 Task: Change your phone number to "1+(256) 269-0950".
Action: Mouse moved to (49, 87)
Screenshot: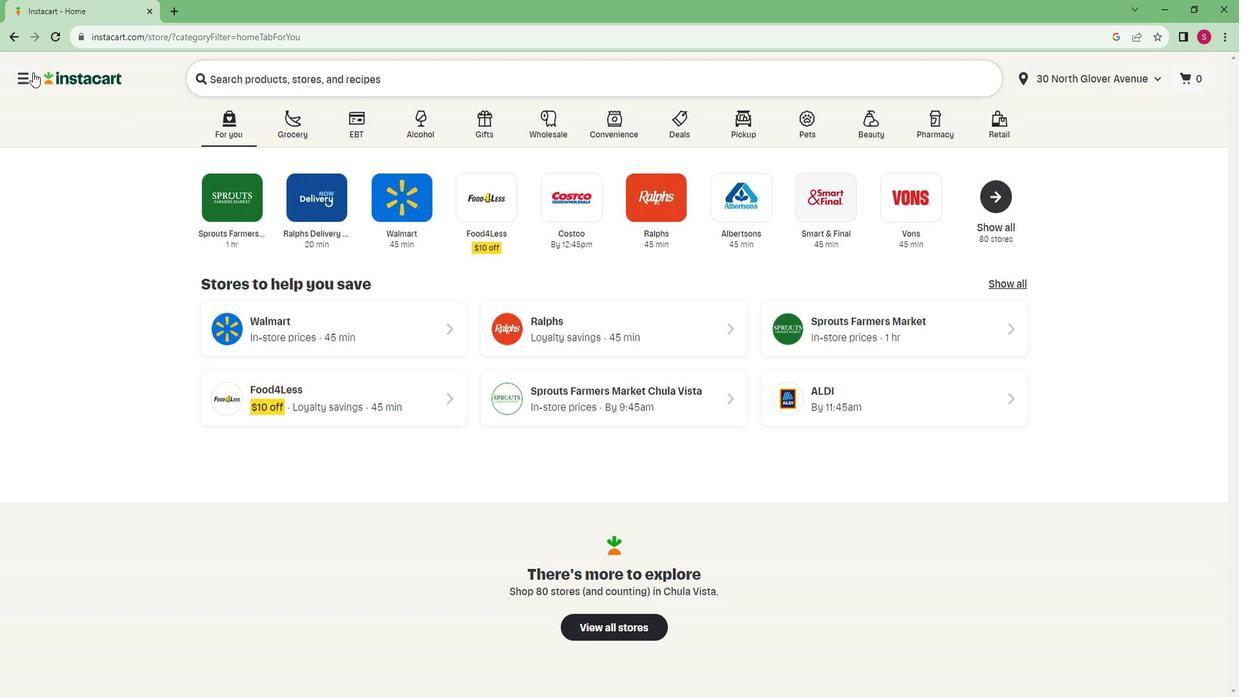 
Action: Mouse pressed left at (49, 87)
Screenshot: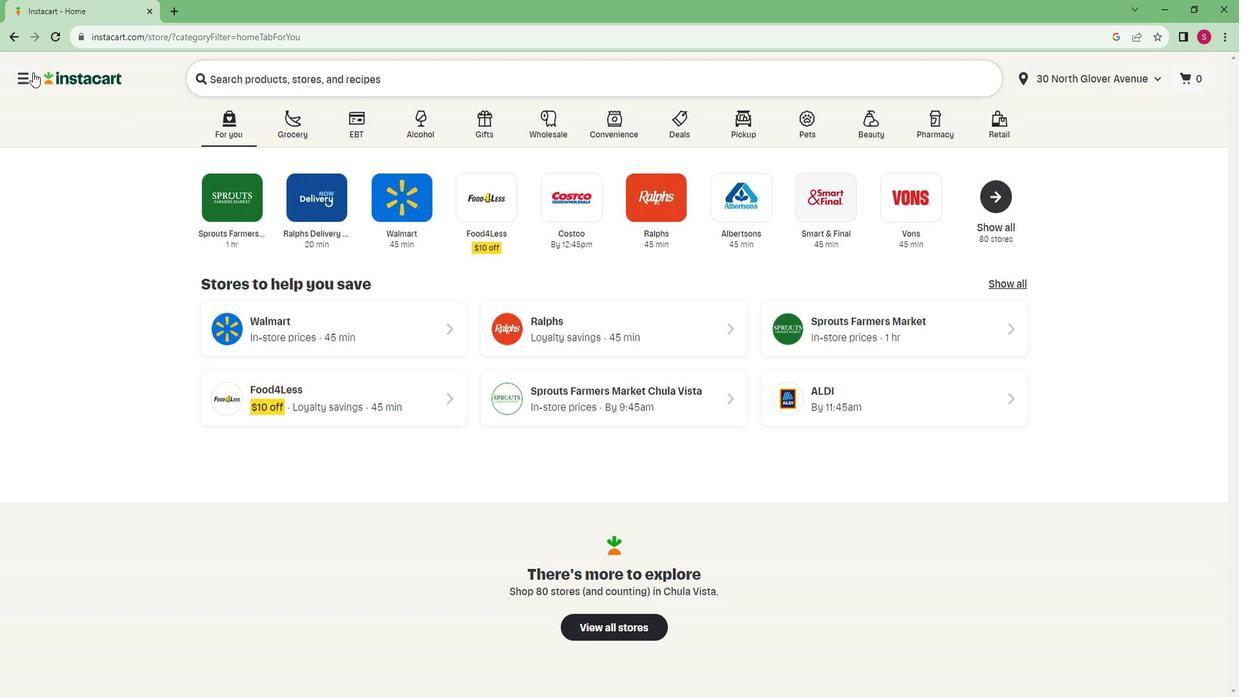 
Action: Mouse moved to (81, 443)
Screenshot: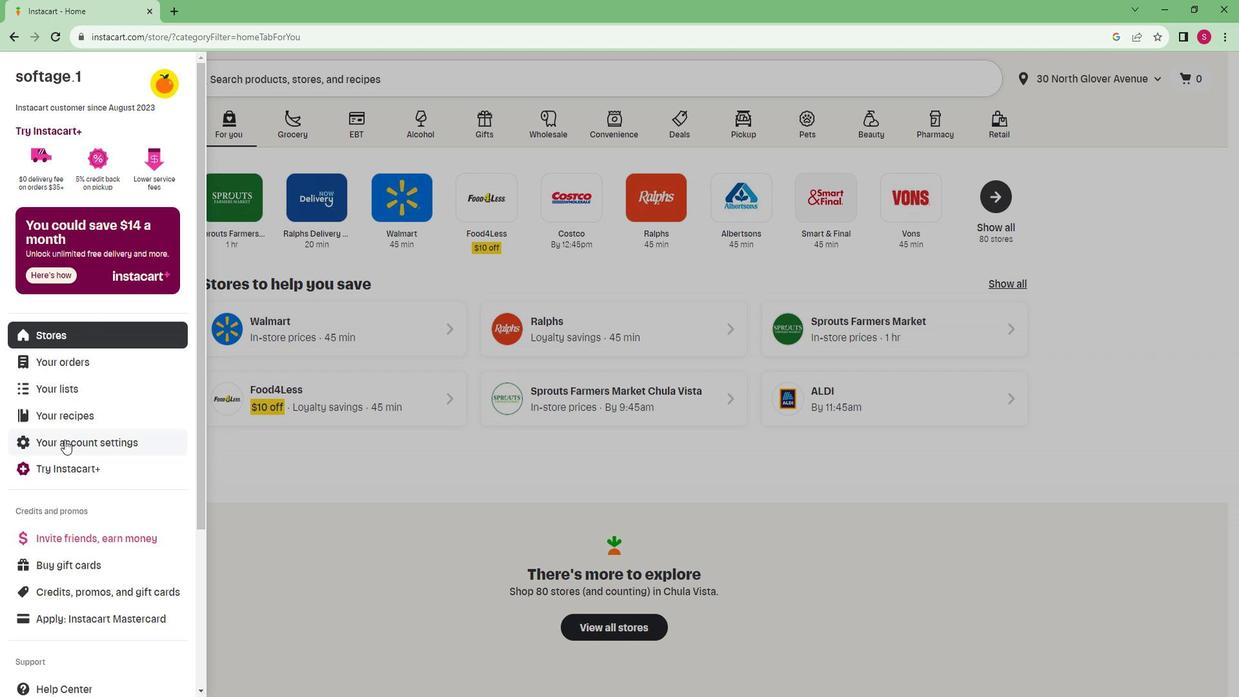 
Action: Mouse pressed left at (81, 443)
Screenshot: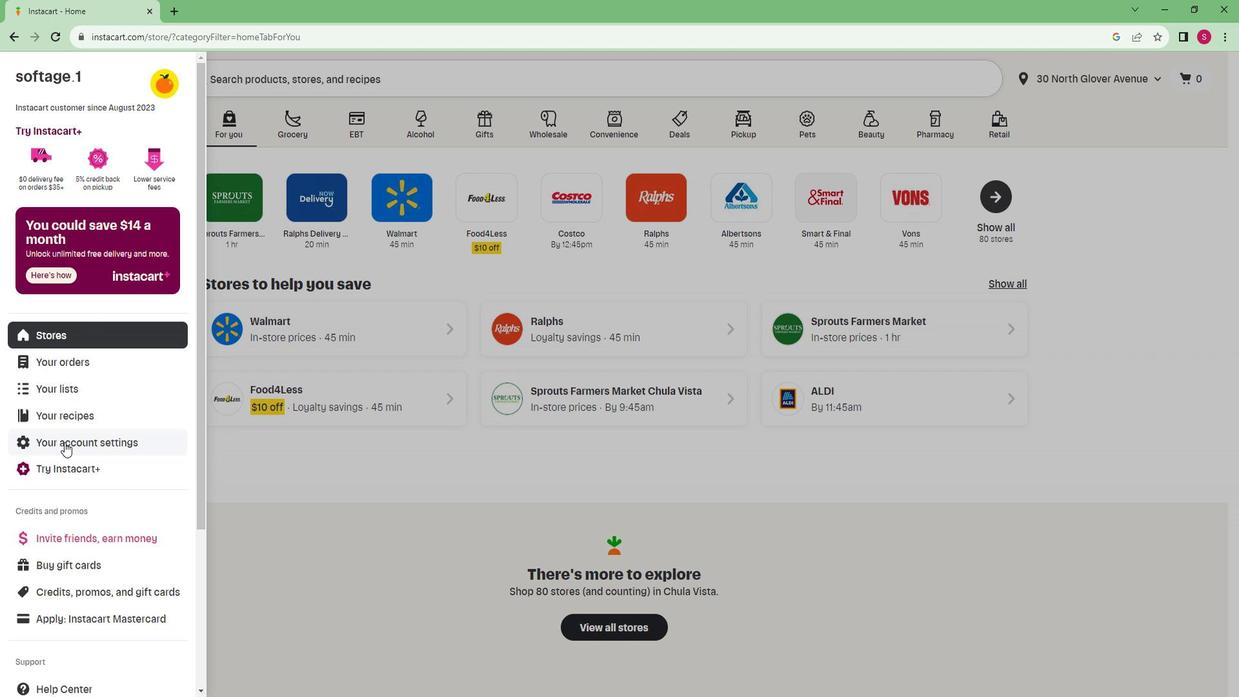 
Action: Mouse moved to (992, 339)
Screenshot: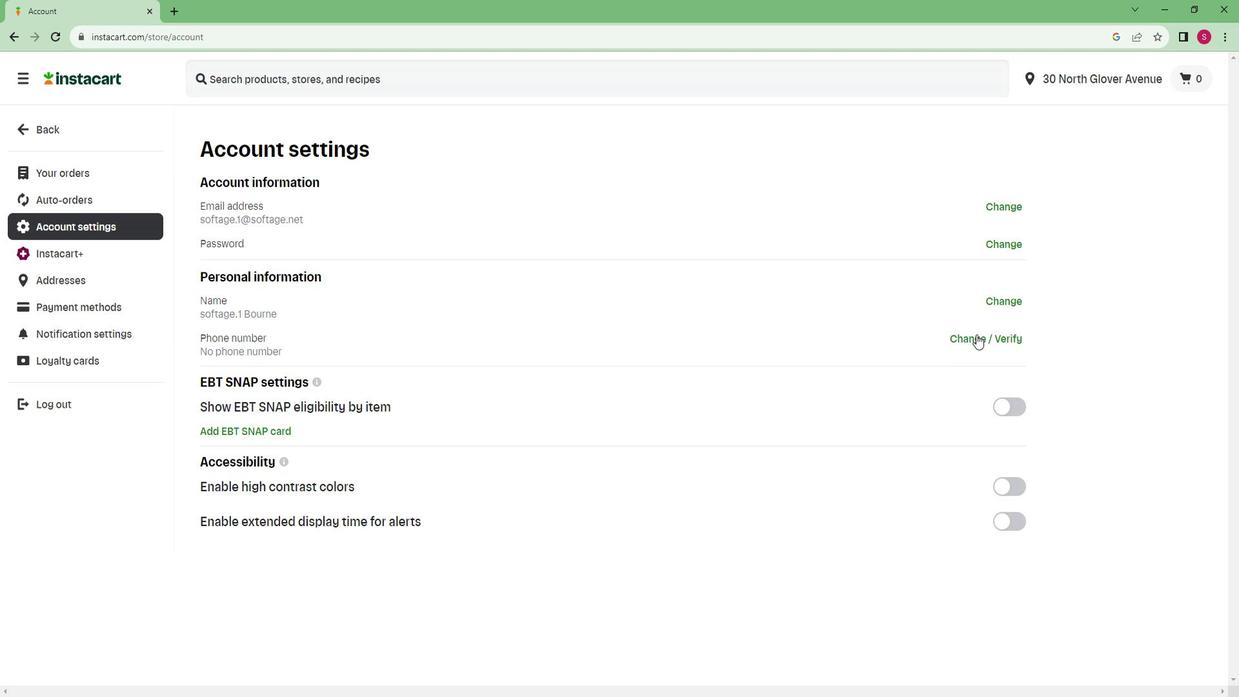 
Action: Mouse pressed left at (992, 339)
Screenshot: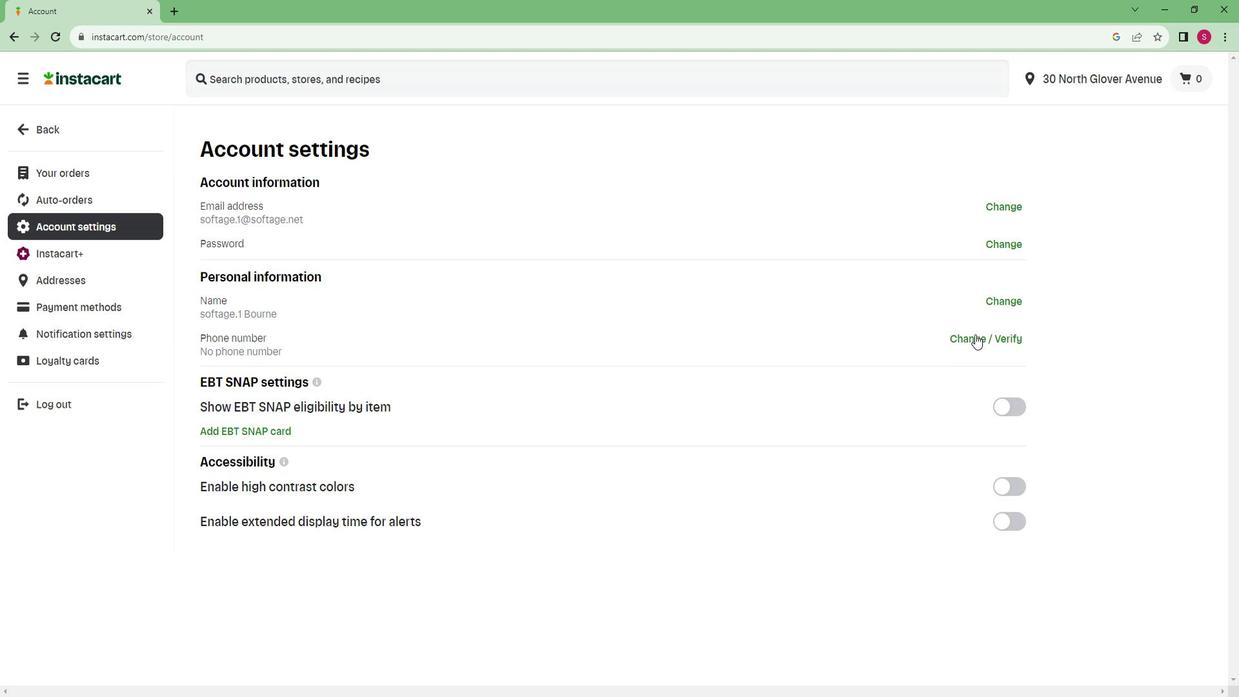 
Action: Mouse moved to (523, 324)
Screenshot: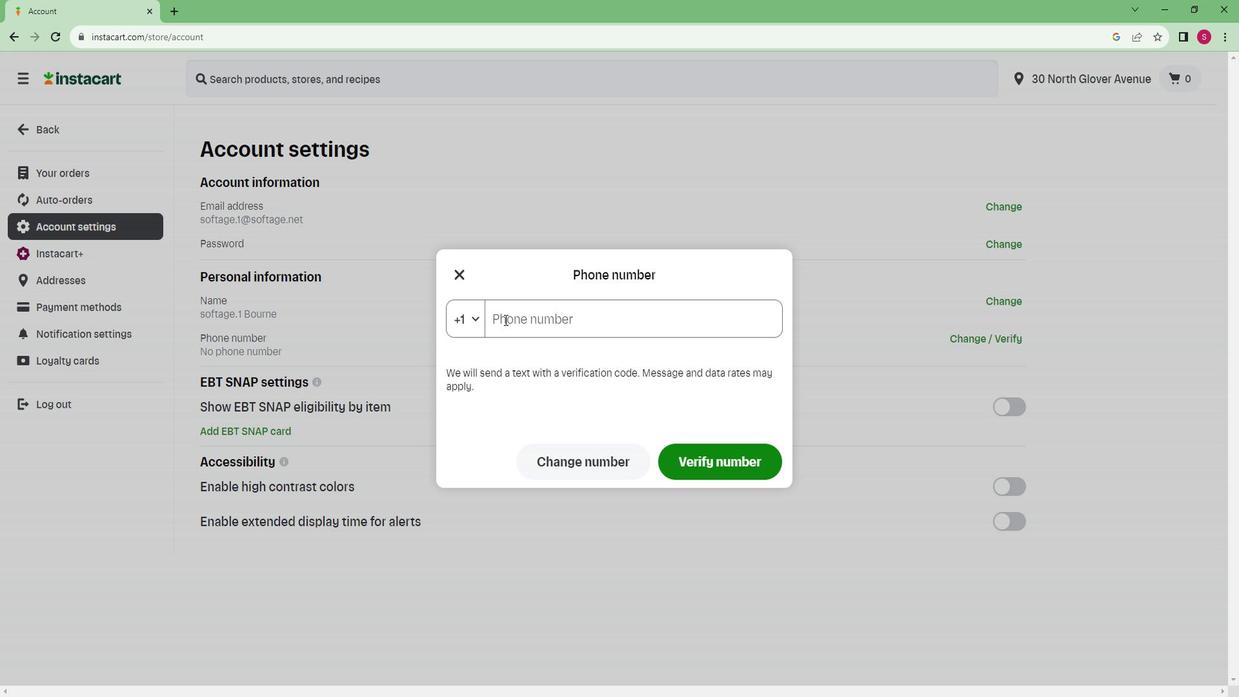 
Action: Mouse pressed left at (523, 324)
Screenshot: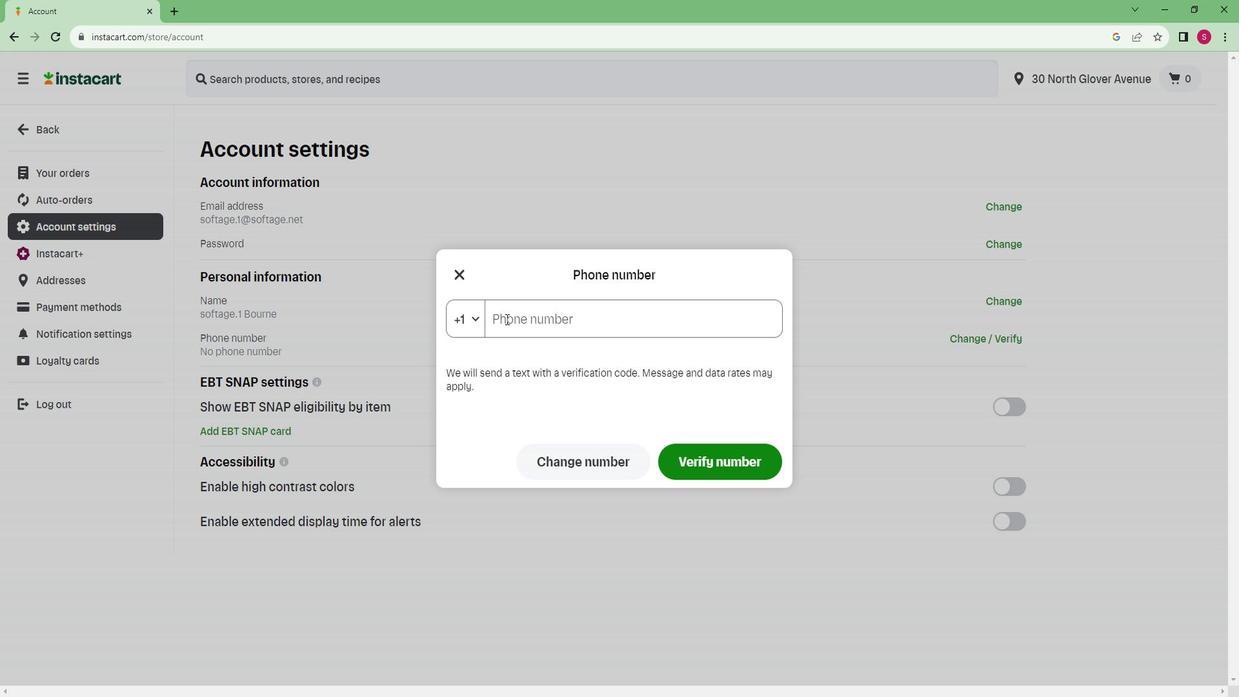 
Action: Key pressed <Key.shift_r><Key.shift_r><Key.shift_r><Key.shift_r><Key.shift_r><Key.shift_r><Key.shift_r>(256<Key.shift_r><Key.shift_r><Key.shift_r><Key.shift_r><Key.shift_r><Key.shift_r><Key.shift_r><Key.shift_r><Key.shift_r><Key.shift_r><Key.shift_r><Key.shift_r>)-269-0950
Screenshot: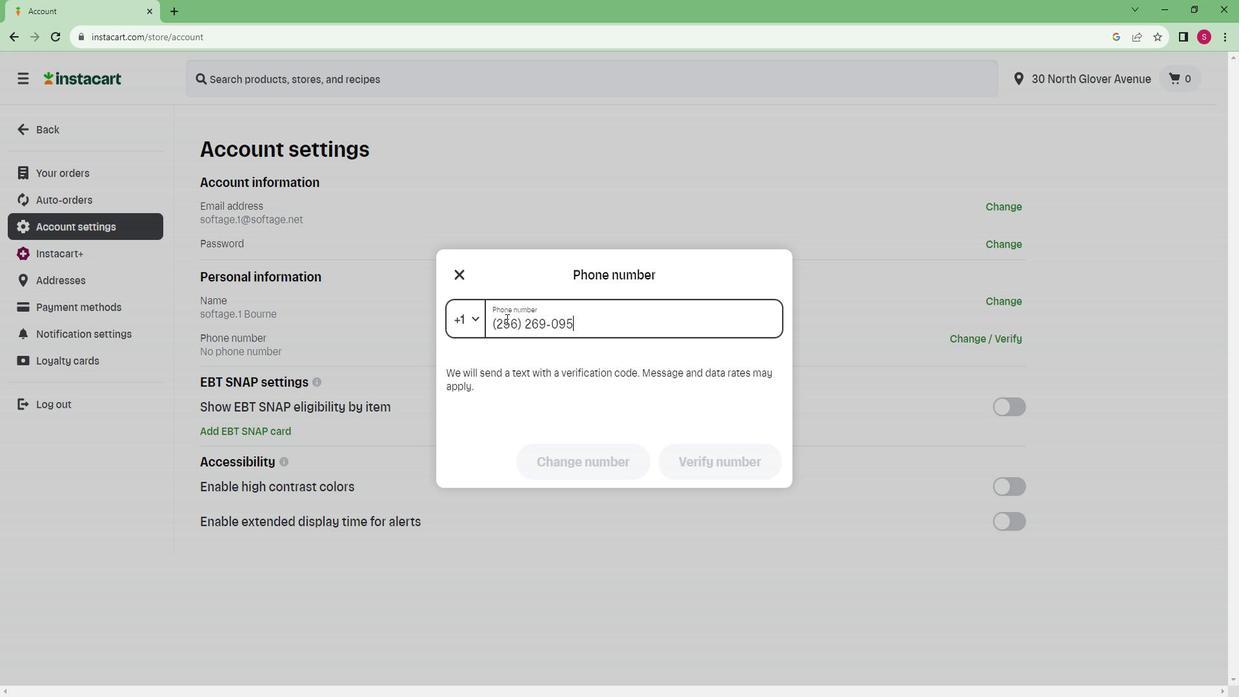 
Action: Mouse moved to (586, 460)
Screenshot: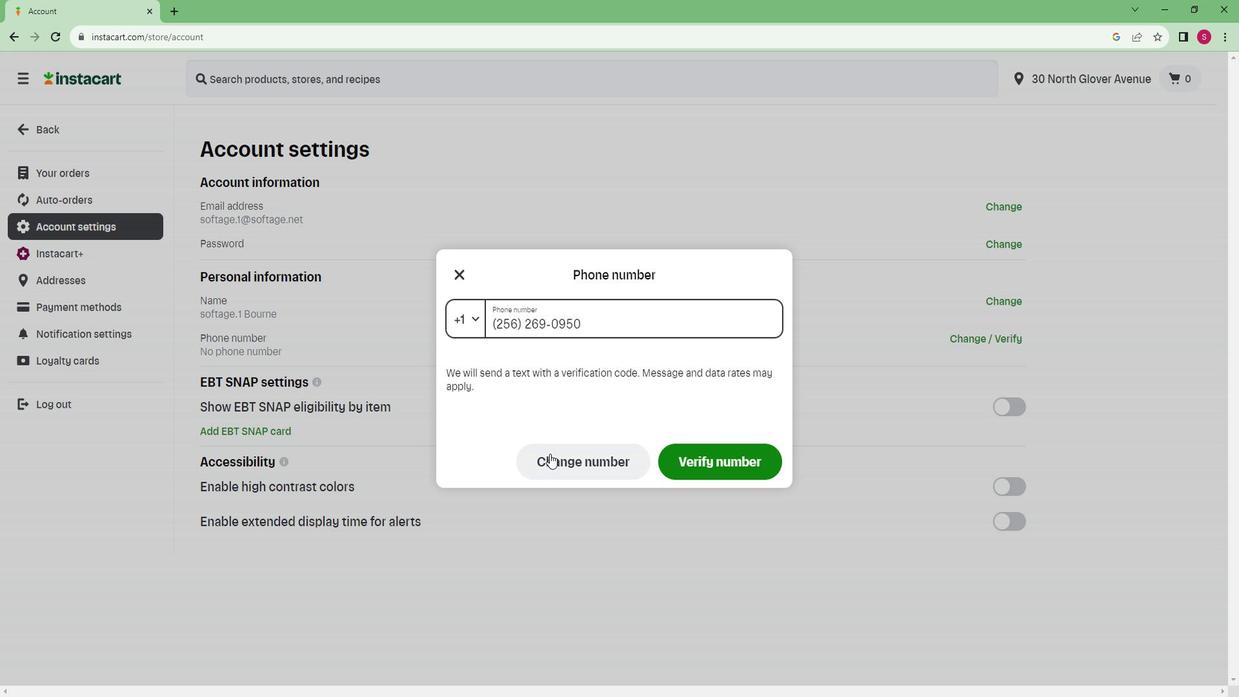 
Action: Mouse pressed left at (586, 460)
Screenshot: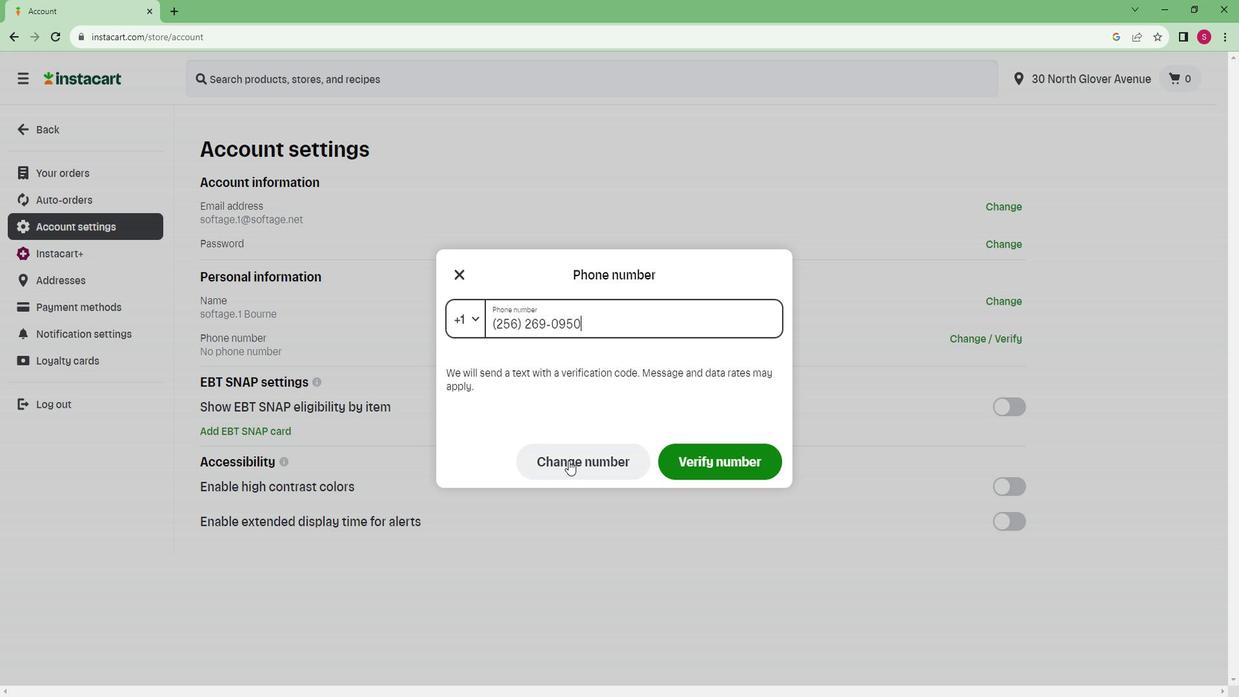 
